 Task: Create a section Sonic Storm and in the section, add a milestone Network automation in the project ComplexTech
Action: Mouse moved to (66, 424)
Screenshot: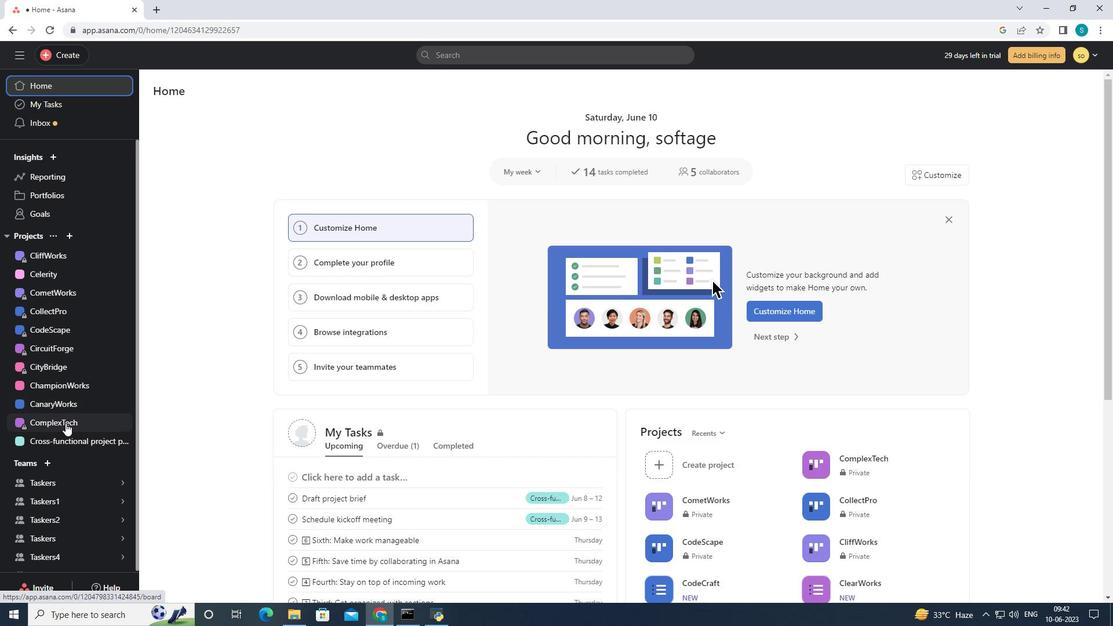 
Action: Mouse pressed left at (66, 424)
Screenshot: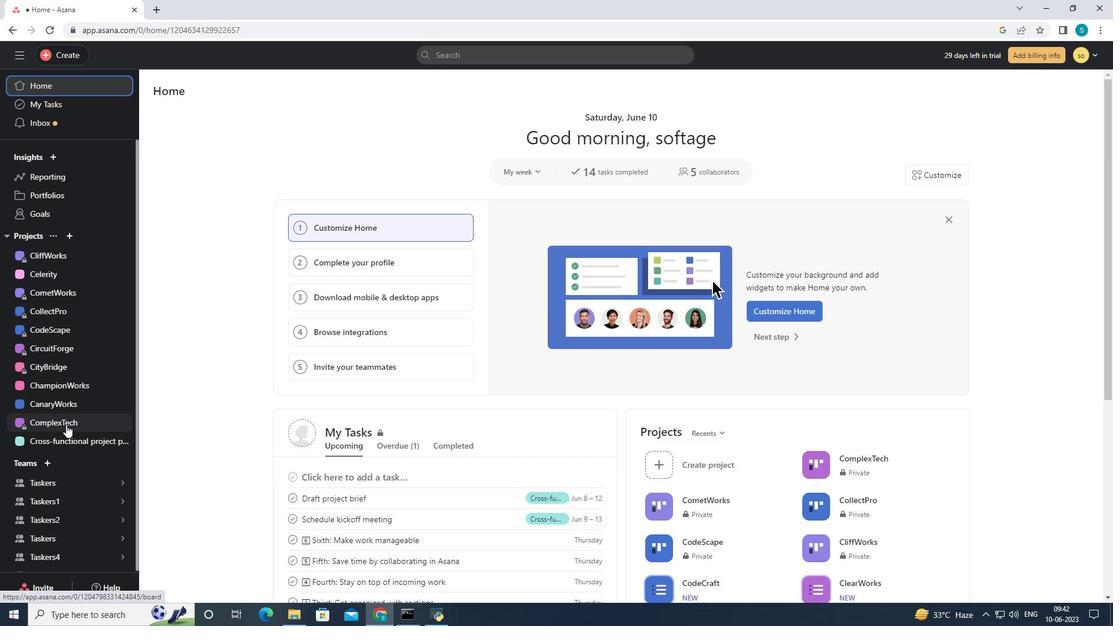 
Action: Mouse moved to (871, 598)
Screenshot: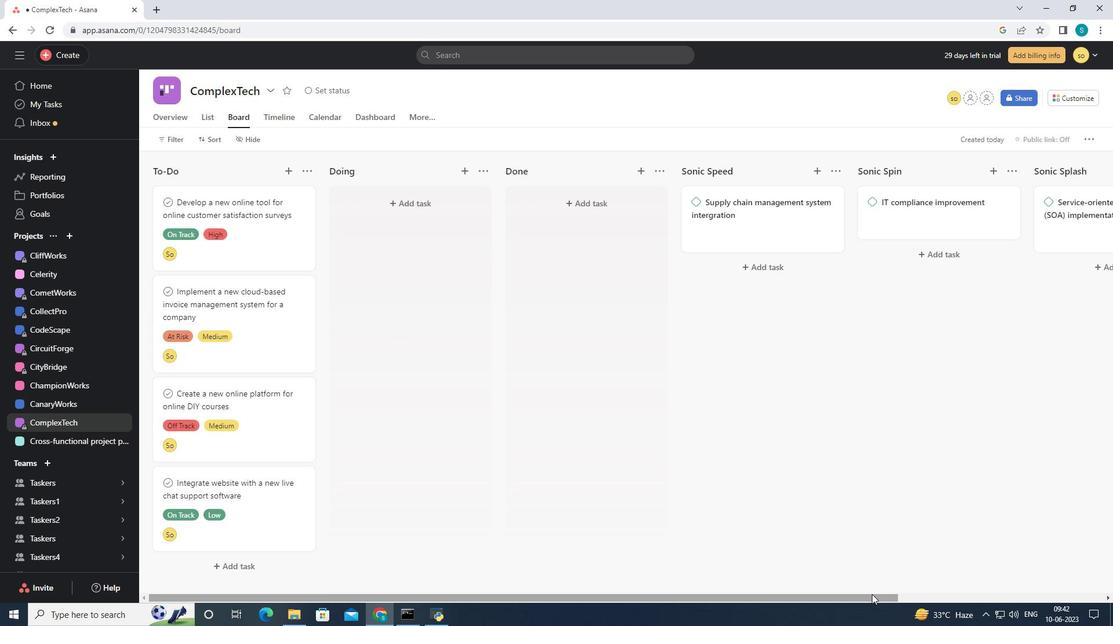 
Action: Mouse pressed left at (871, 598)
Screenshot: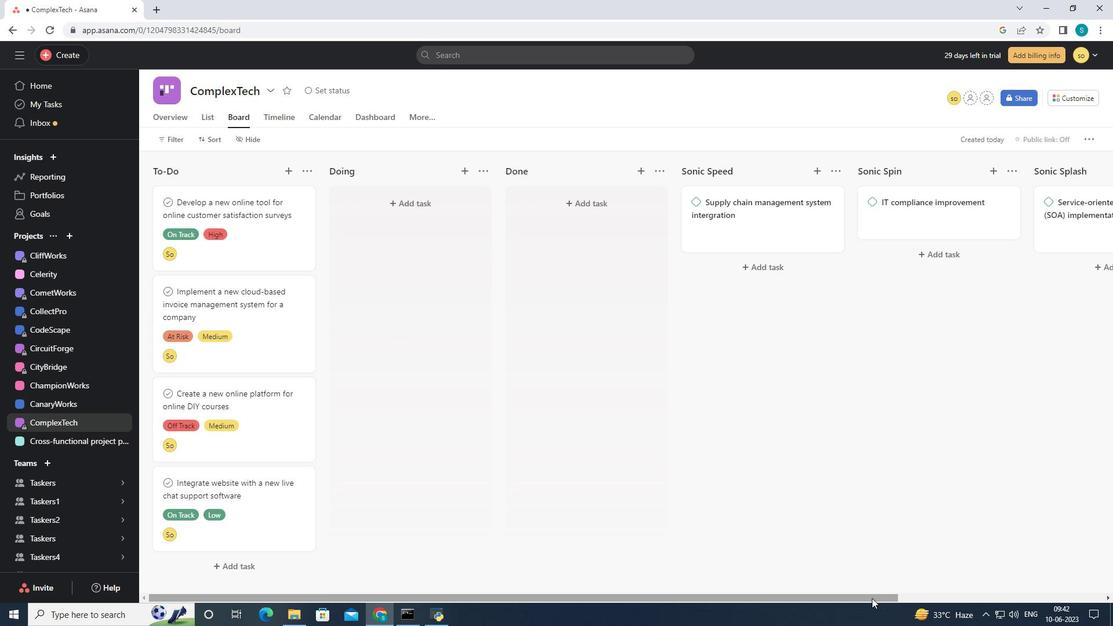 
Action: Mouse moved to (1005, 175)
Screenshot: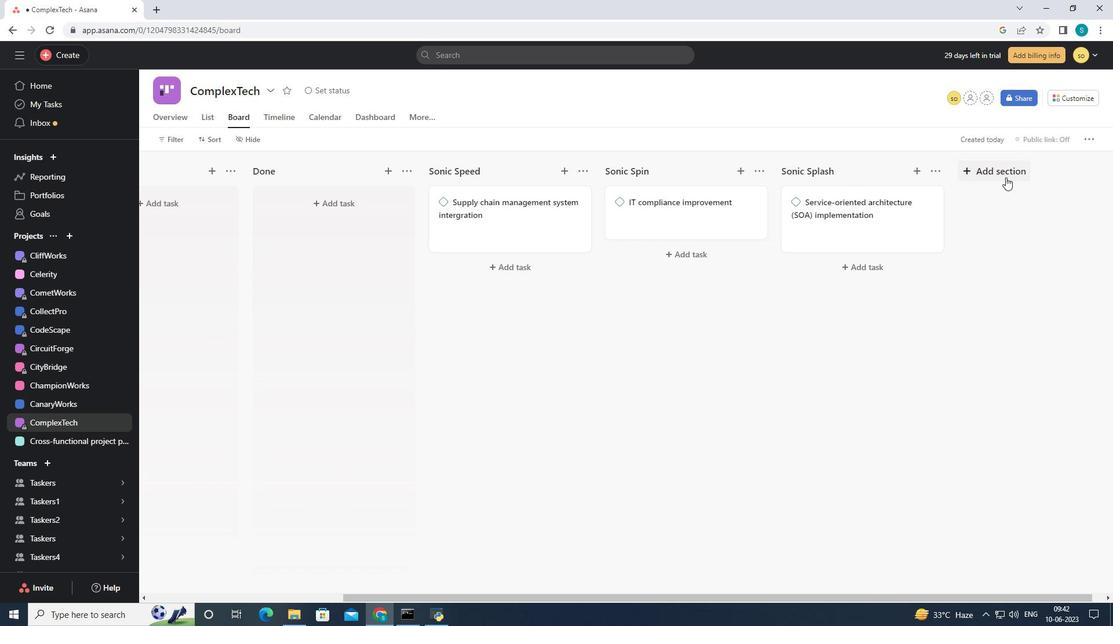 
Action: Mouse pressed left at (1005, 175)
Screenshot: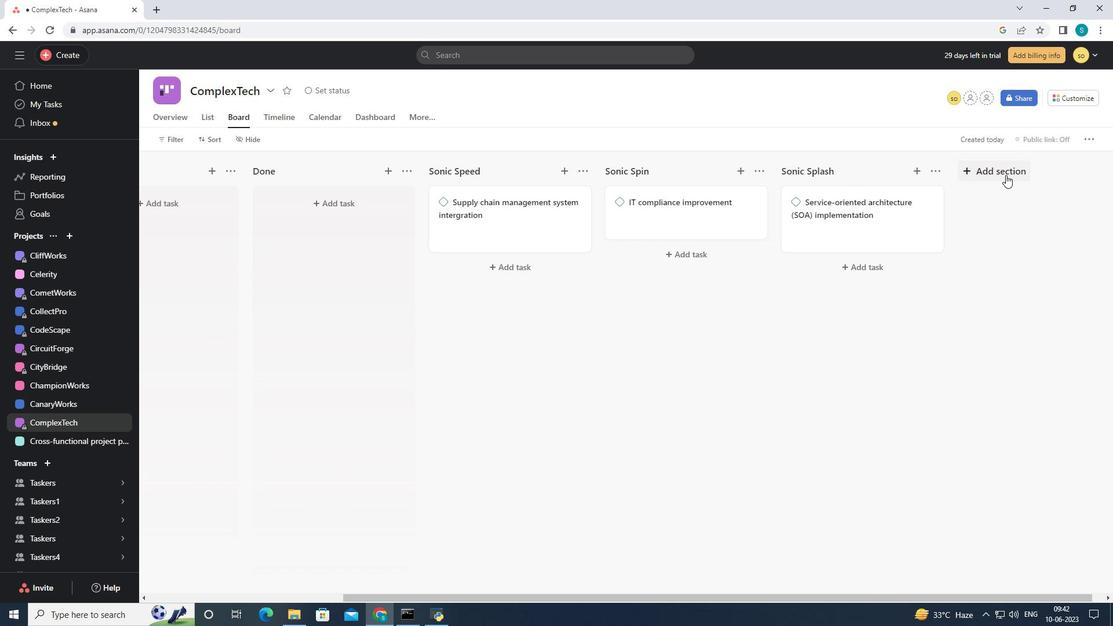 
Action: Key pressed <Key.shift>Sonic<Key.space><Key.shift>Storm
Screenshot: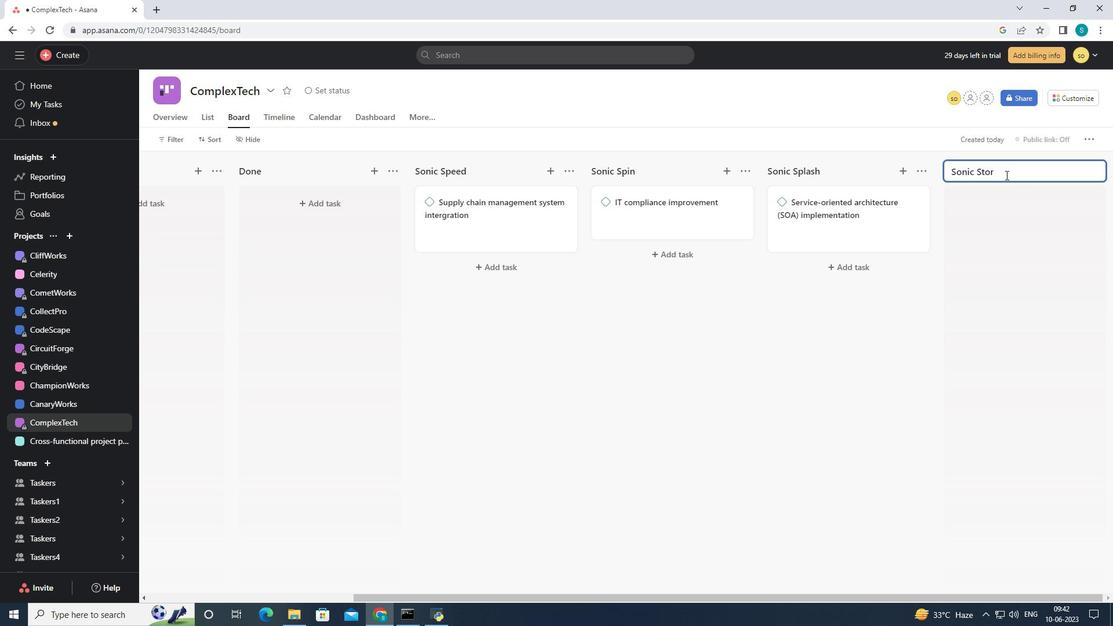 
Action: Mouse moved to (1035, 227)
Screenshot: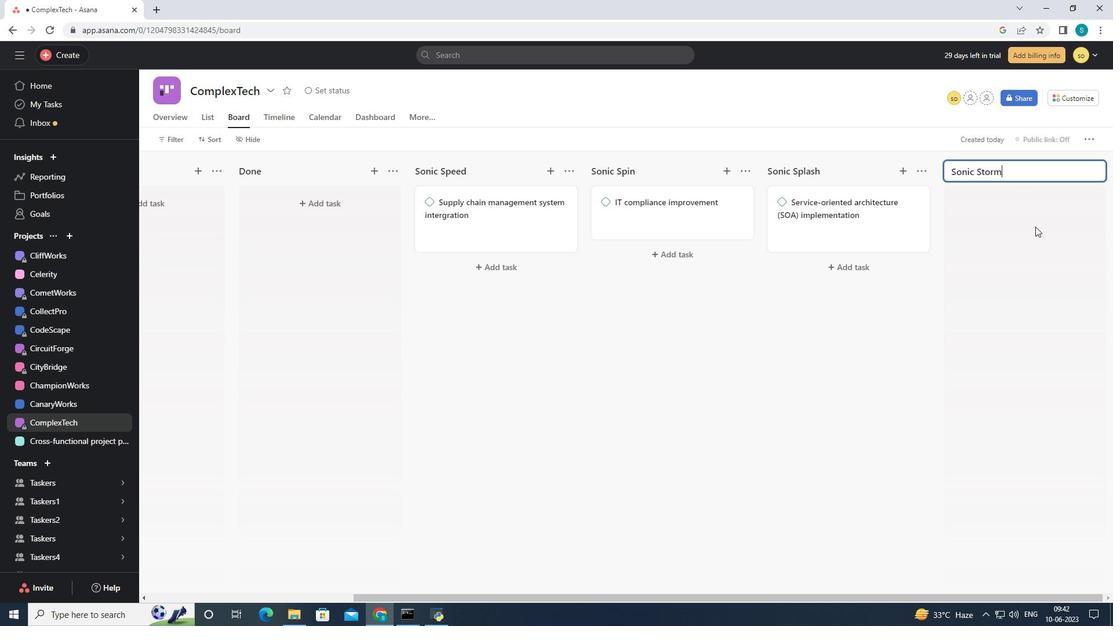 
Action: Mouse pressed left at (1035, 227)
Screenshot: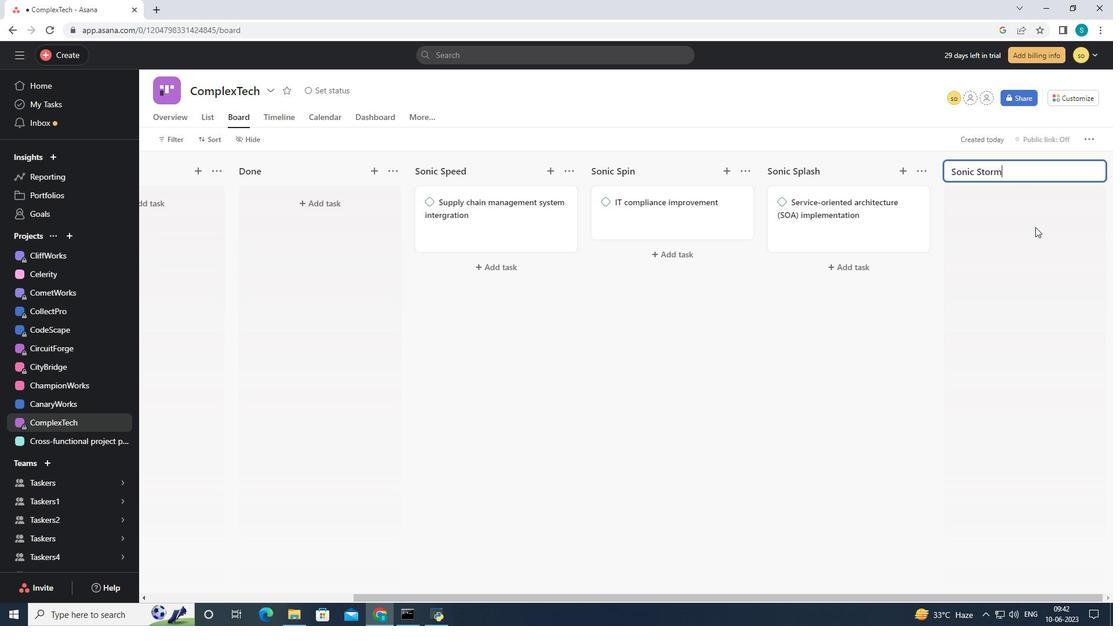 
Action: Mouse moved to (905, 170)
Screenshot: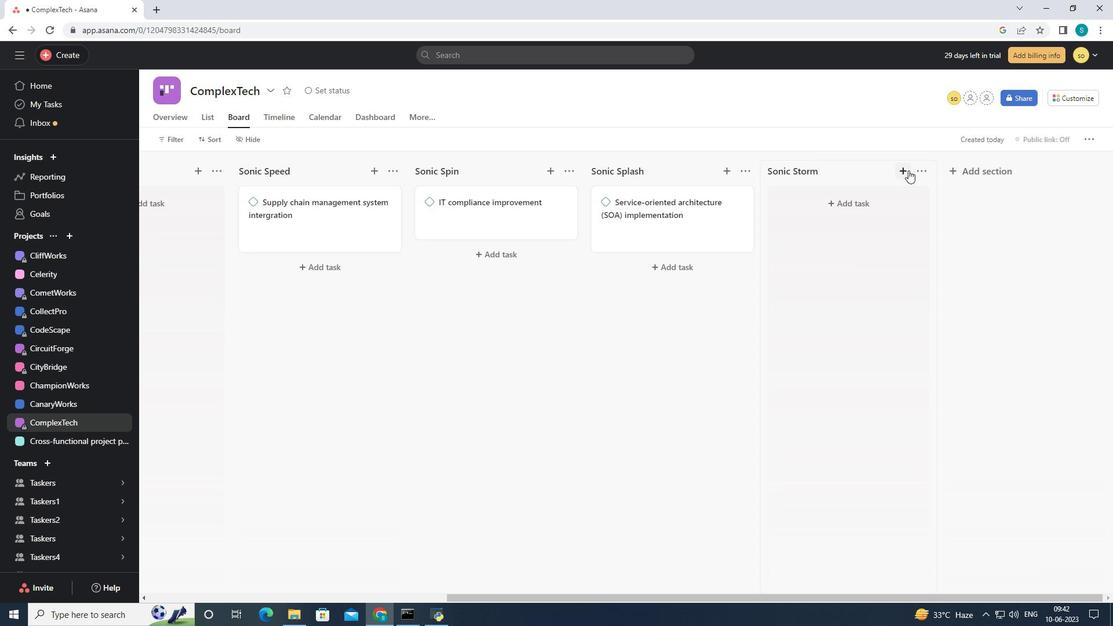 
Action: Mouse pressed left at (905, 170)
Screenshot: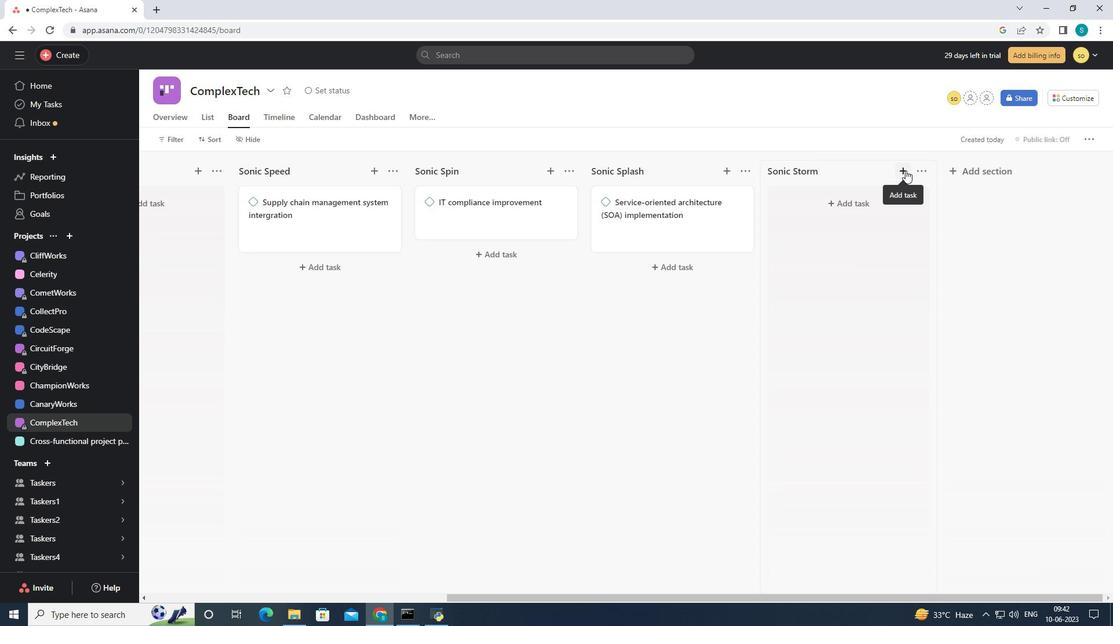 
Action: Mouse moved to (848, 197)
Screenshot: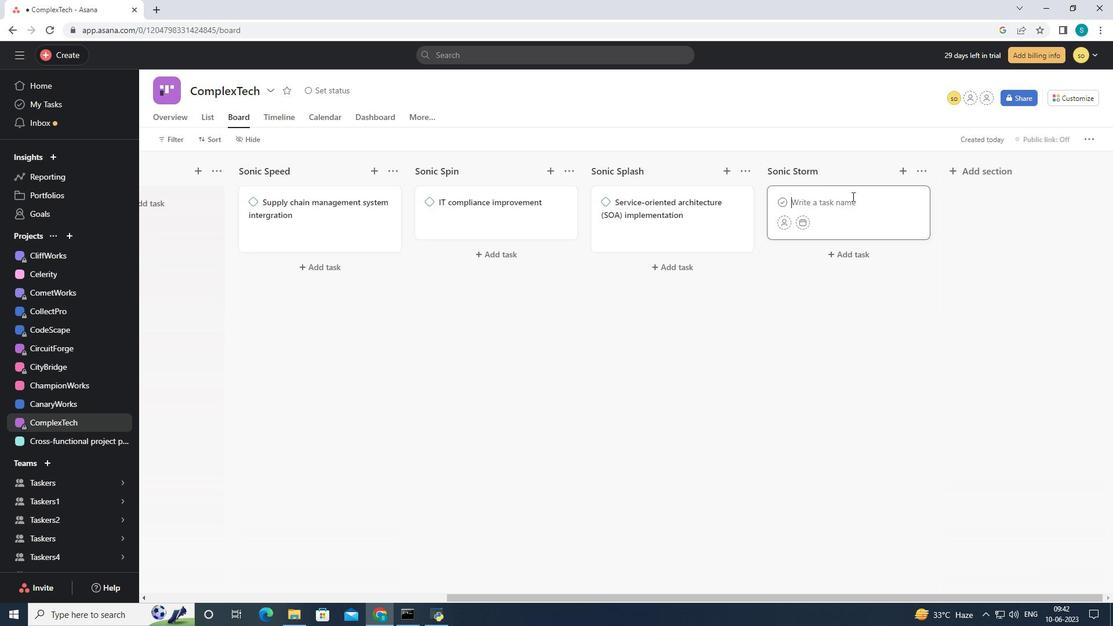 
Action: Mouse pressed left at (848, 197)
Screenshot: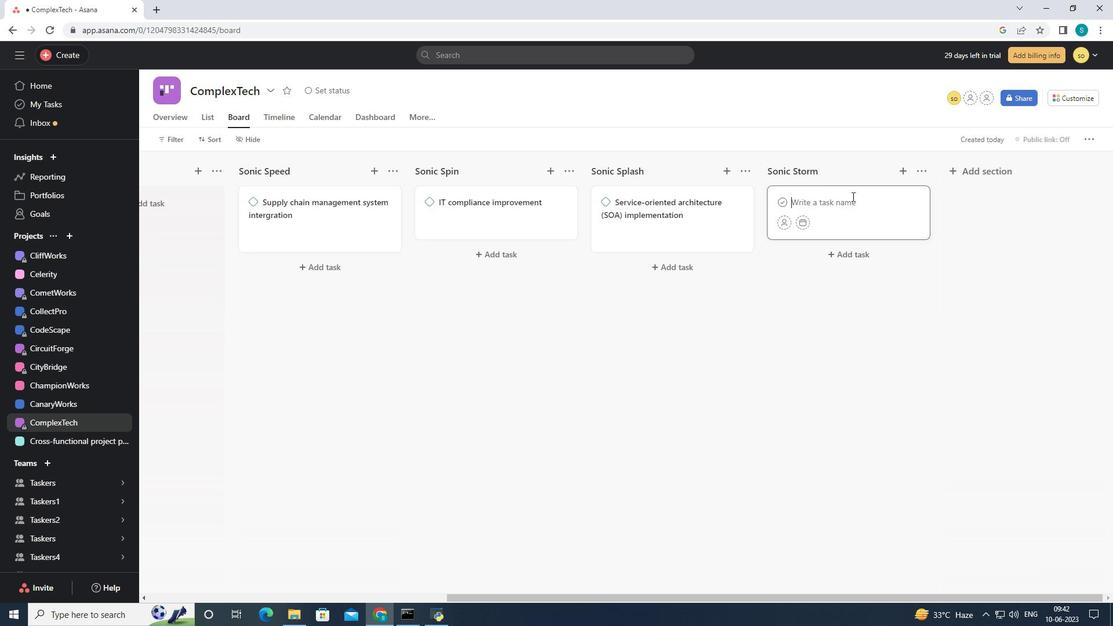 
Action: Key pressed <Key.shift><Key.shift><Key.shift><Key.shift><Key.shift><Key.shift><Key.shift><Key.shift><Key.shift><Key.shift><Key.shift><Key.shift><Key.shift><Key.shift><Key.shift><Key.shift><Key.shift><Key.shift><Key.shift><Key.shift><Key.shift><Key.shift><Key.shift><Key.shift><Key.shift><Key.shift><Key.shift><Key.shift><Key.shift><Key.shift><Key.shift><Key.shift><Key.shift><Key.shift><Key.shift><Key.shift><Key.shift>Network<Key.space>automation
Screenshot: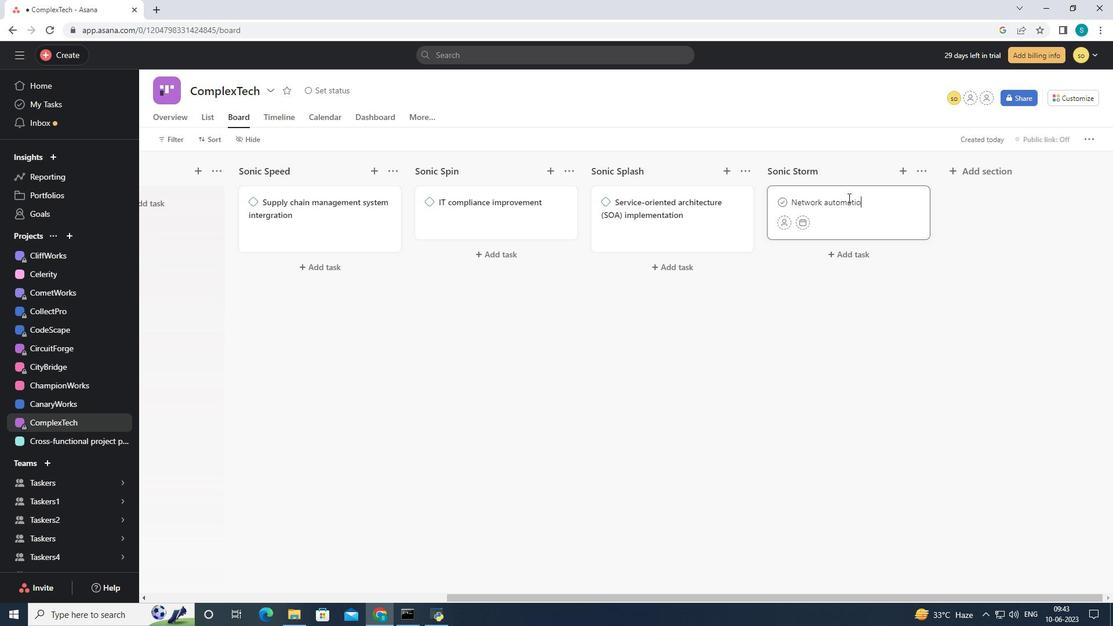 
Action: Mouse moved to (874, 222)
Screenshot: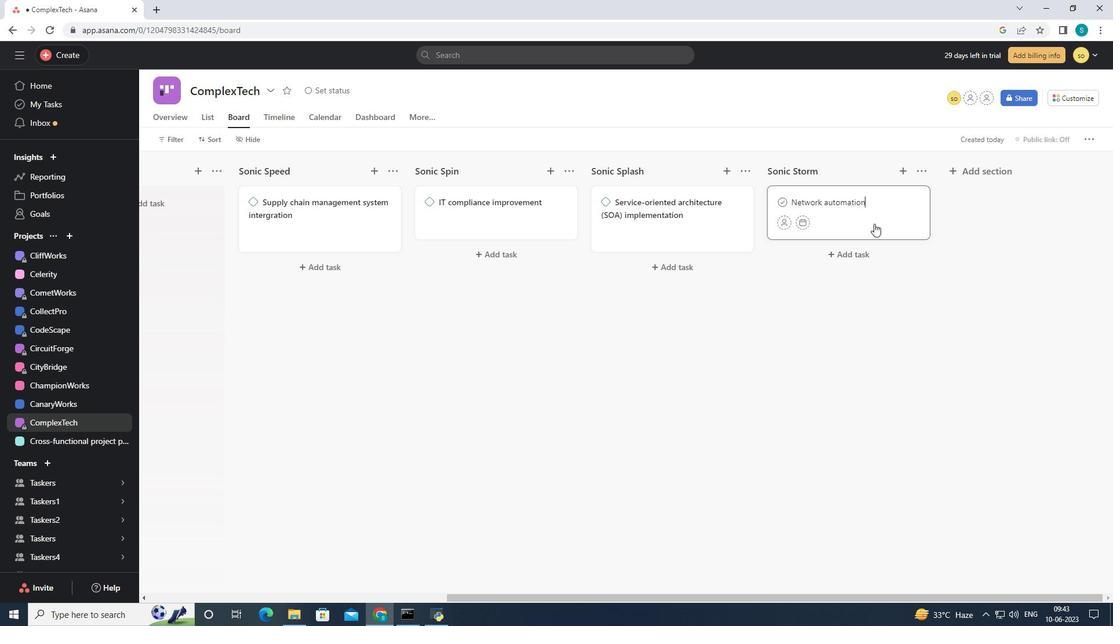 
Action: Mouse pressed left at (874, 222)
Screenshot: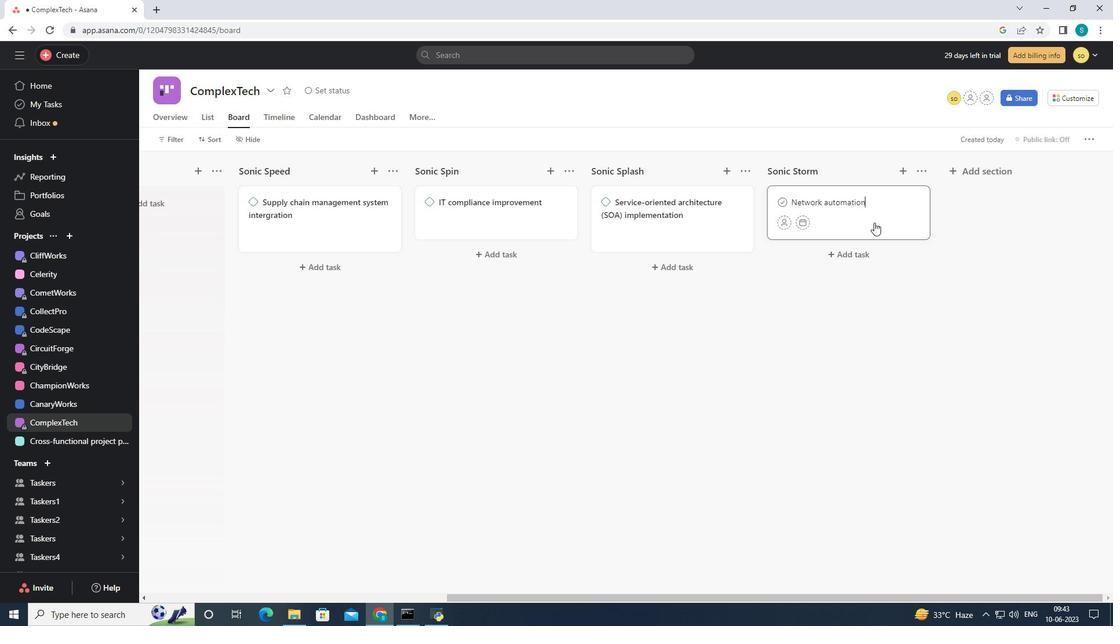
Action: Mouse moved to (1070, 139)
Screenshot: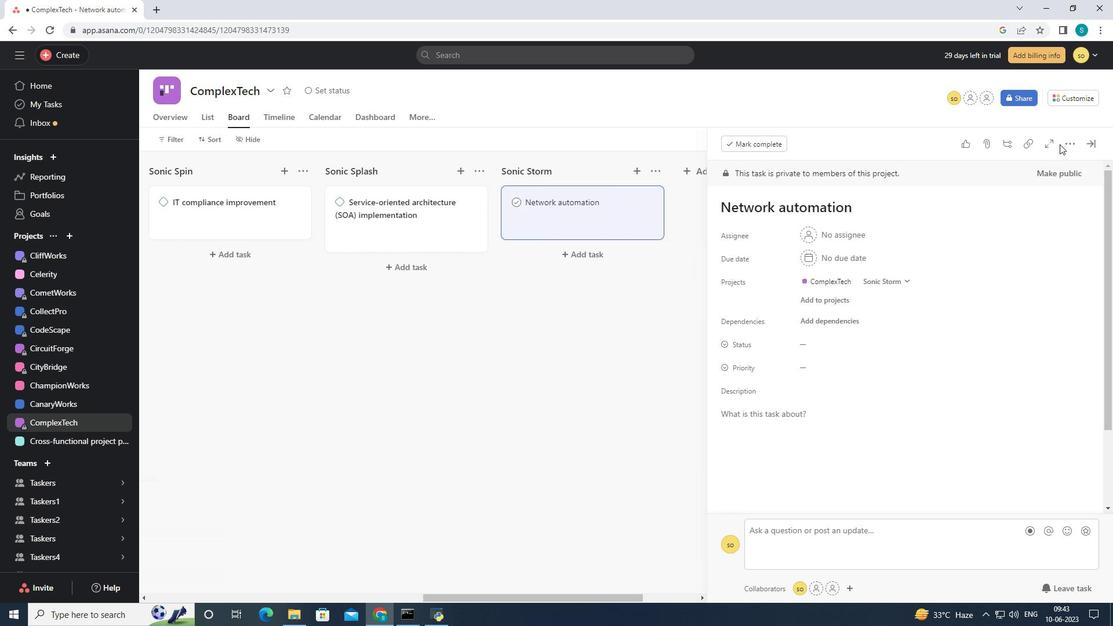 
Action: Mouse pressed left at (1070, 139)
Screenshot: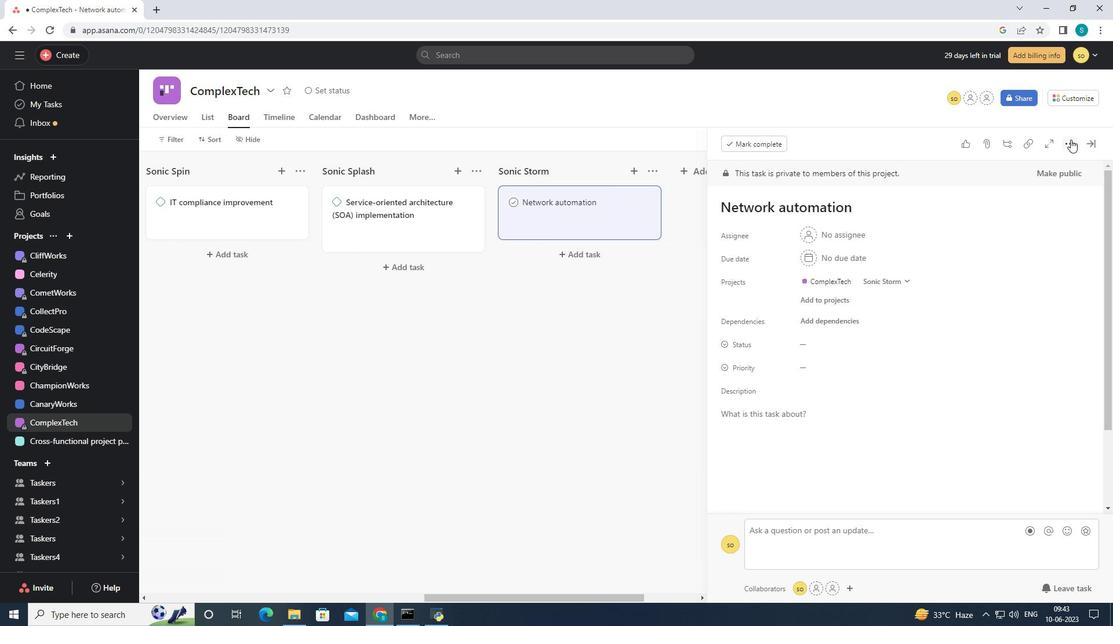 
Action: Mouse moved to (951, 191)
Screenshot: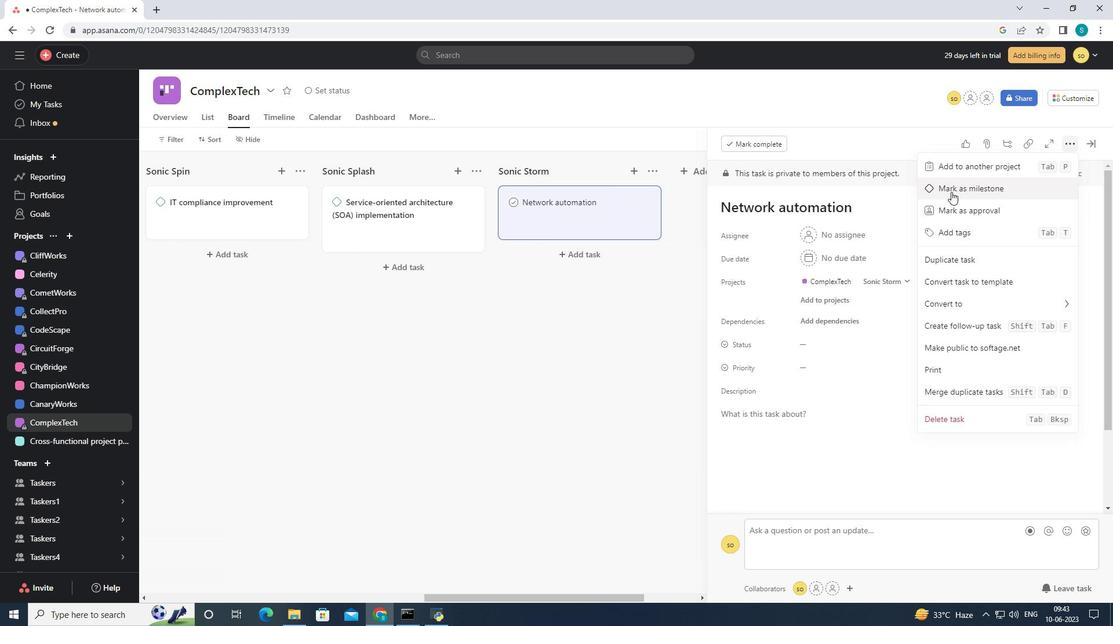 
Action: Mouse pressed left at (951, 191)
Screenshot: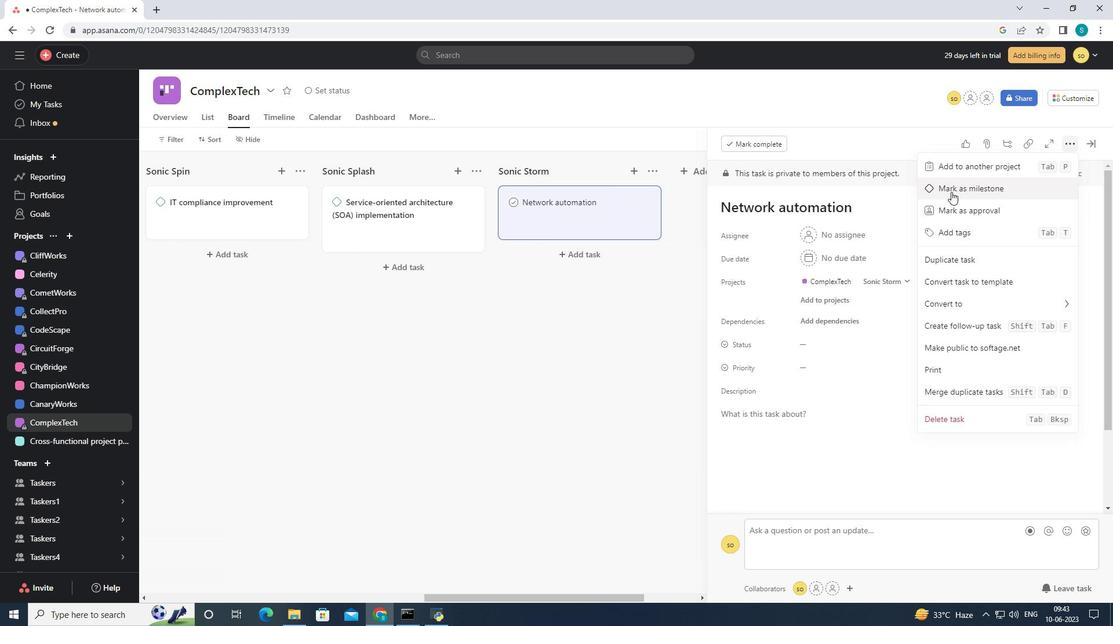 
Action: Mouse moved to (1095, 140)
Screenshot: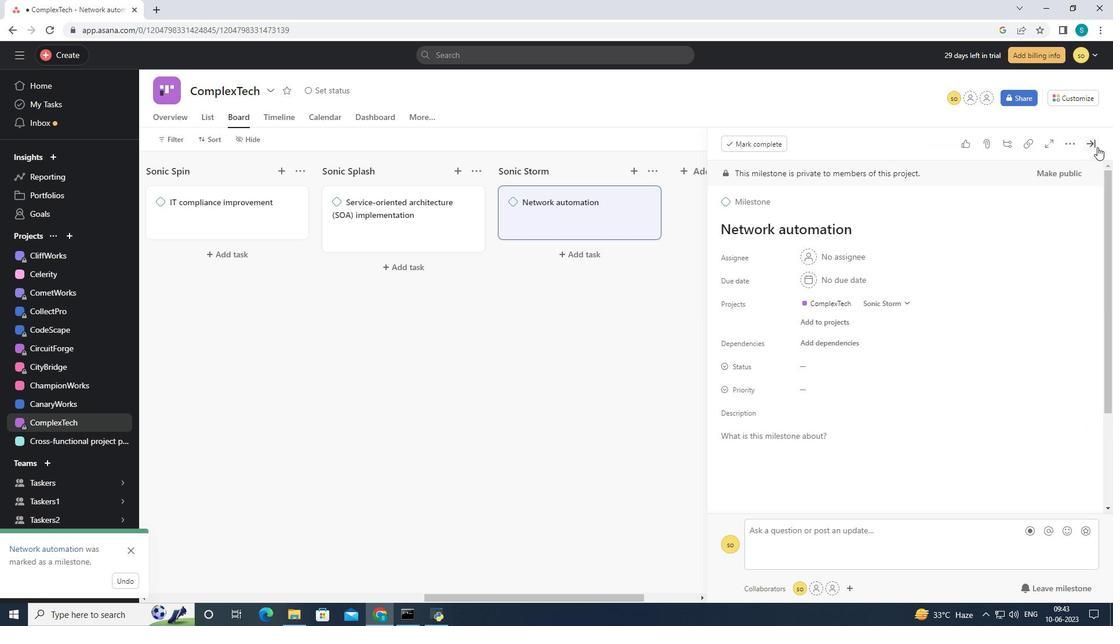 
Action: Mouse pressed left at (1095, 140)
Screenshot: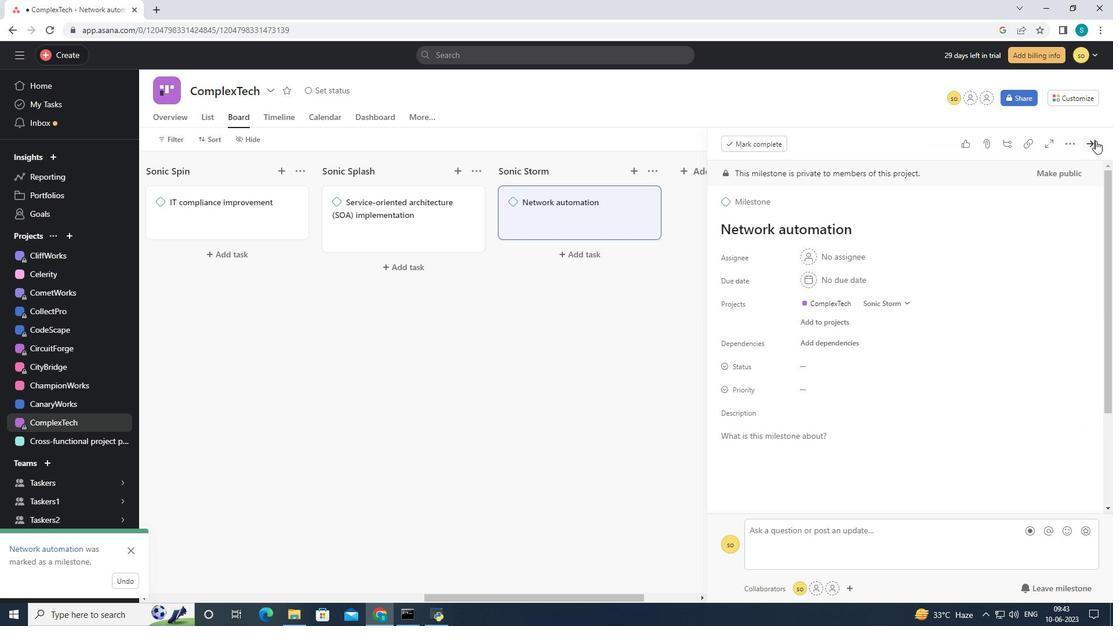
Action: Mouse moved to (867, 258)
Screenshot: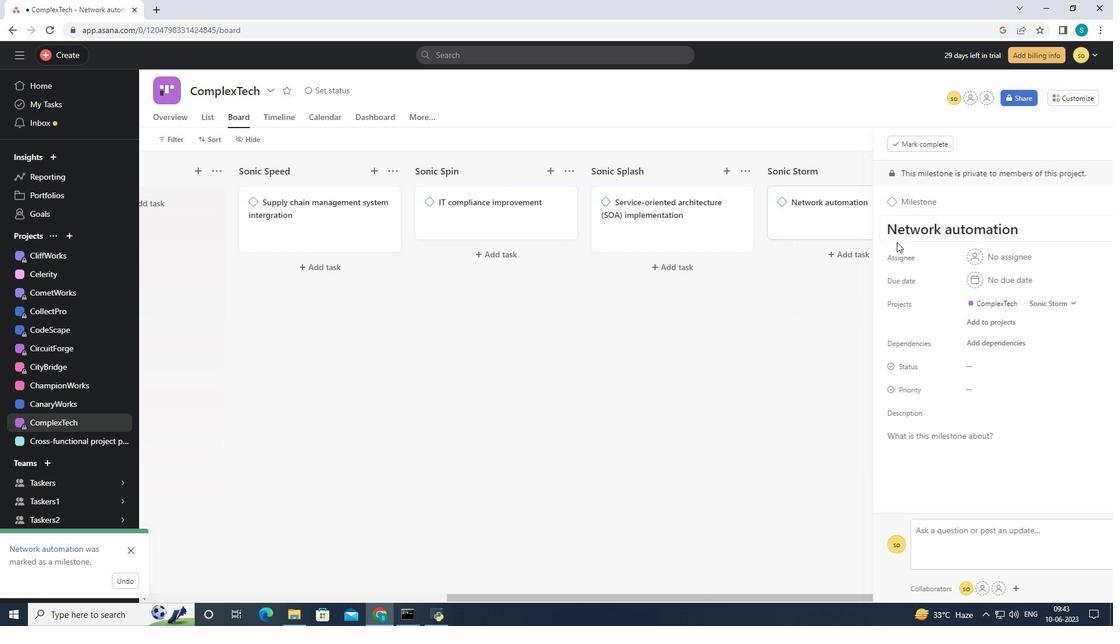 
